 Task: Look for products in the category "All Purpose Cleaners" from Essential Oxygen only.
Action: Mouse moved to (963, 332)
Screenshot: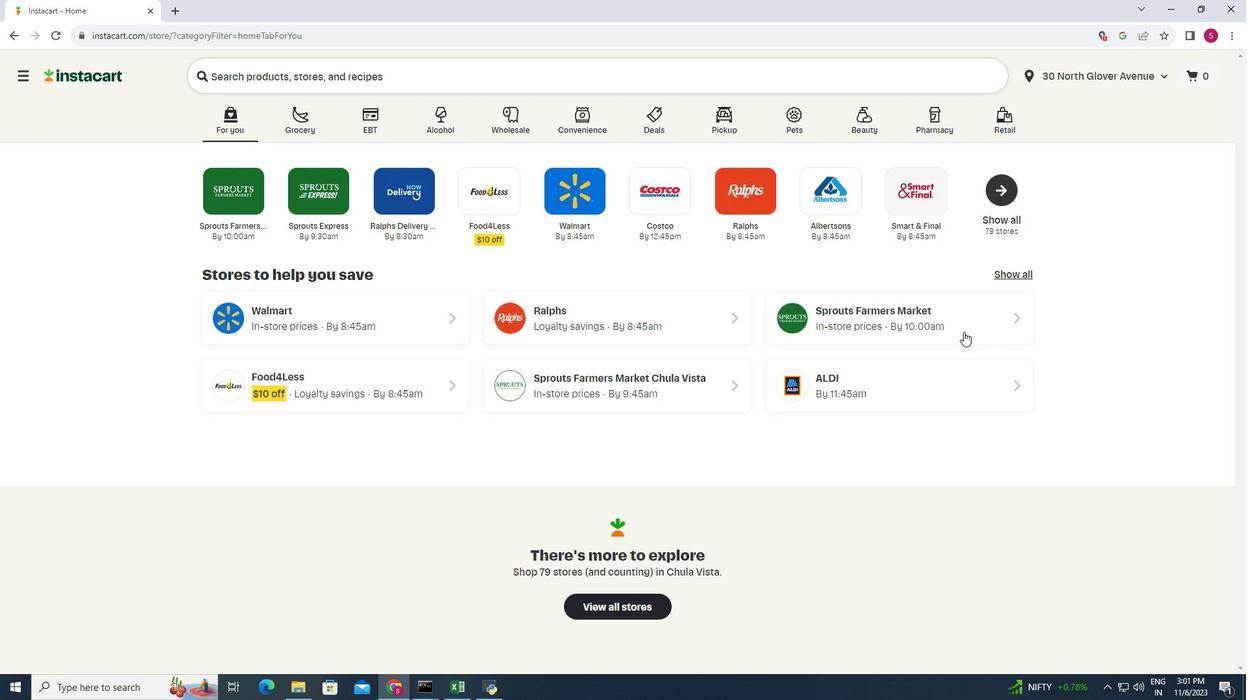 
Action: Mouse pressed left at (963, 332)
Screenshot: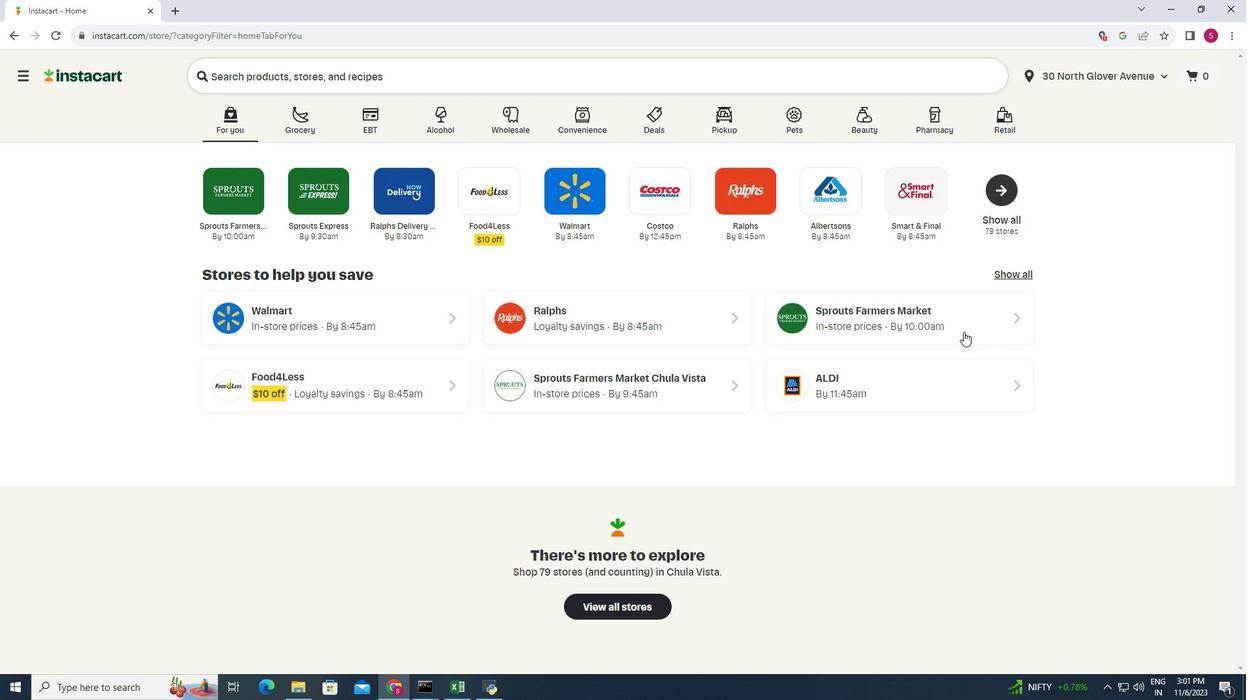 
Action: Mouse moved to (106, 503)
Screenshot: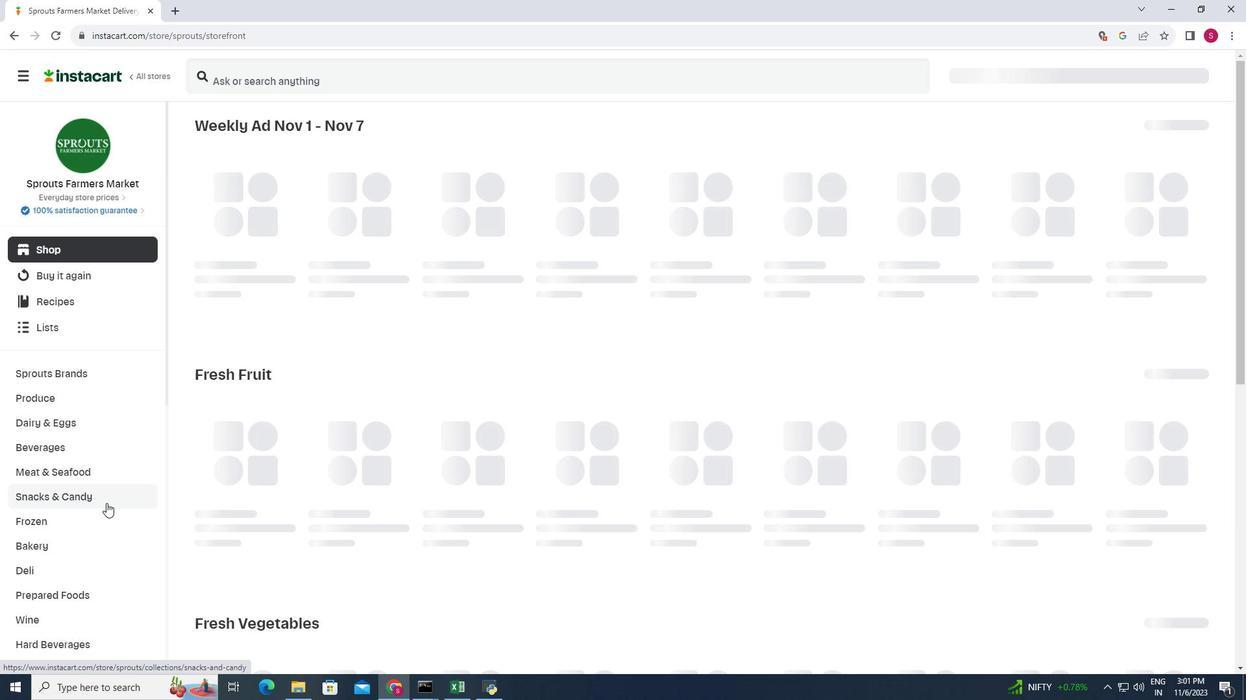 
Action: Mouse scrolled (106, 503) with delta (0, 0)
Screenshot: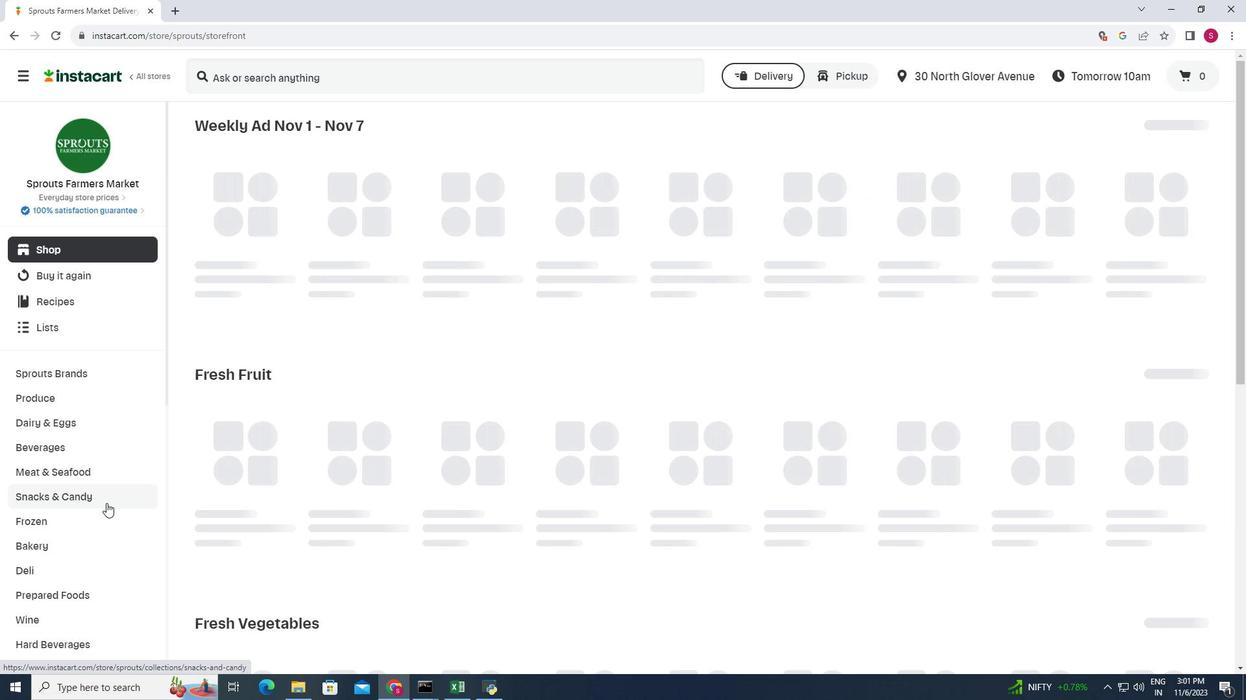 
Action: Mouse scrolled (106, 503) with delta (0, 0)
Screenshot: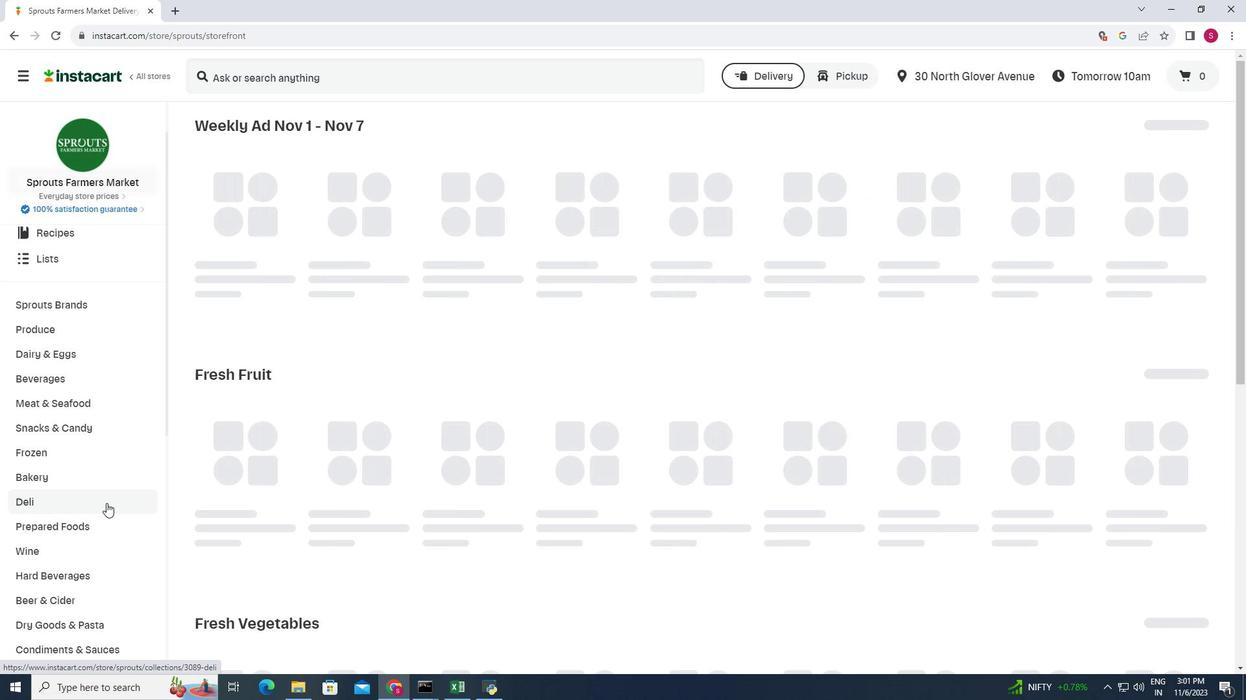 
Action: Mouse scrolled (106, 503) with delta (0, 0)
Screenshot: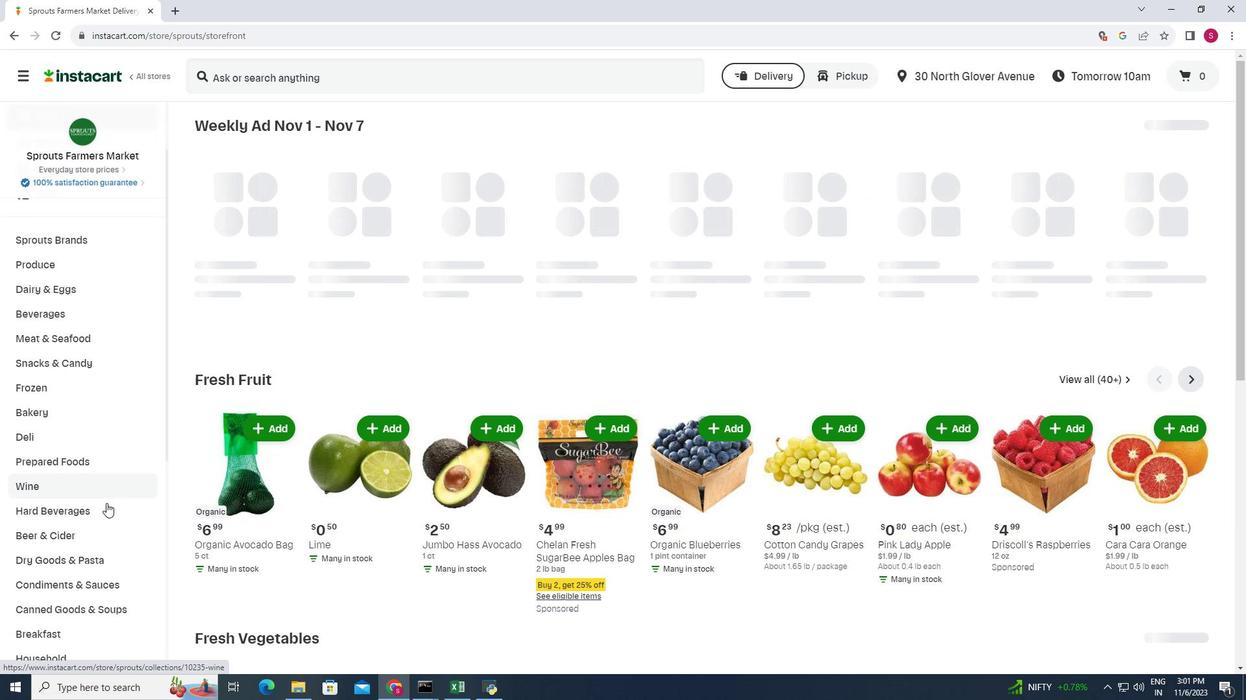 
Action: Mouse scrolled (106, 503) with delta (0, 0)
Screenshot: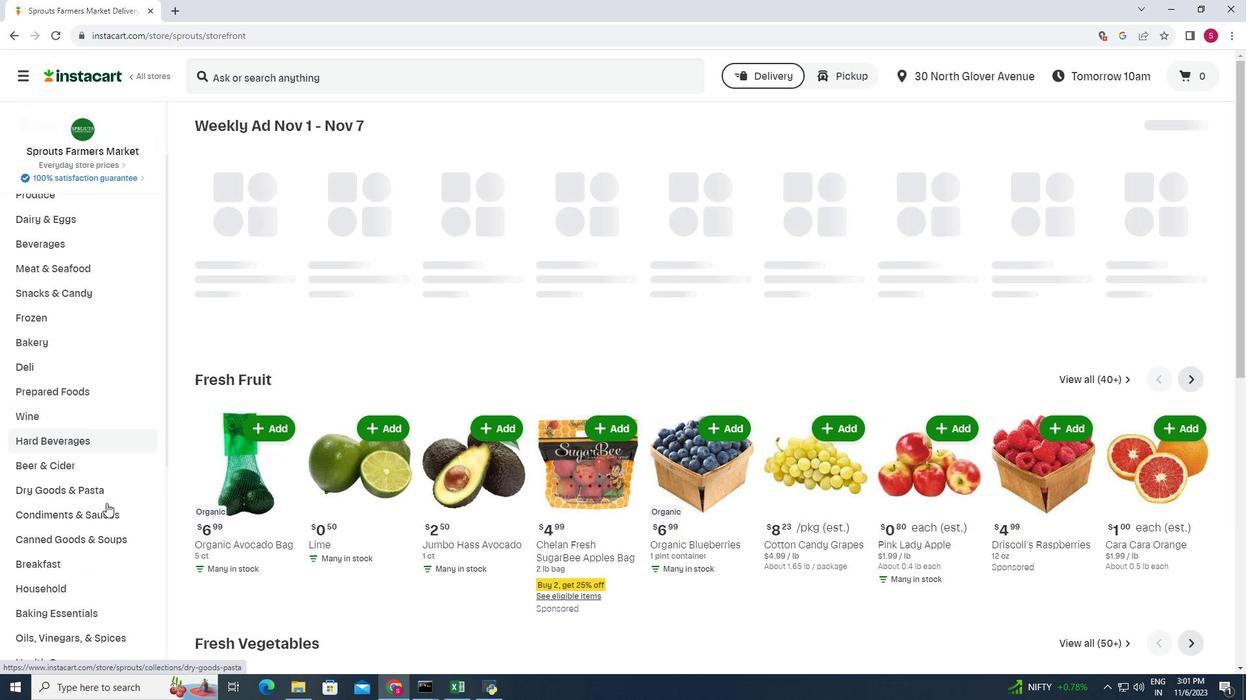 
Action: Mouse moved to (96, 528)
Screenshot: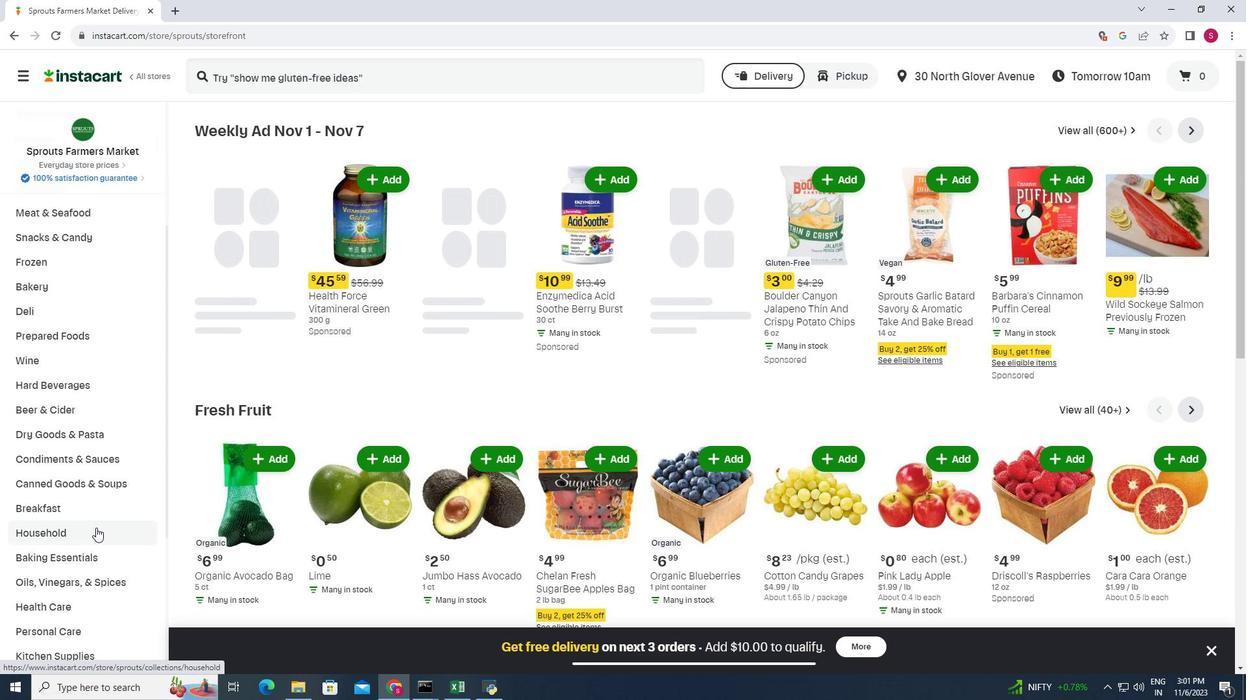 
Action: Mouse pressed left at (96, 528)
Screenshot: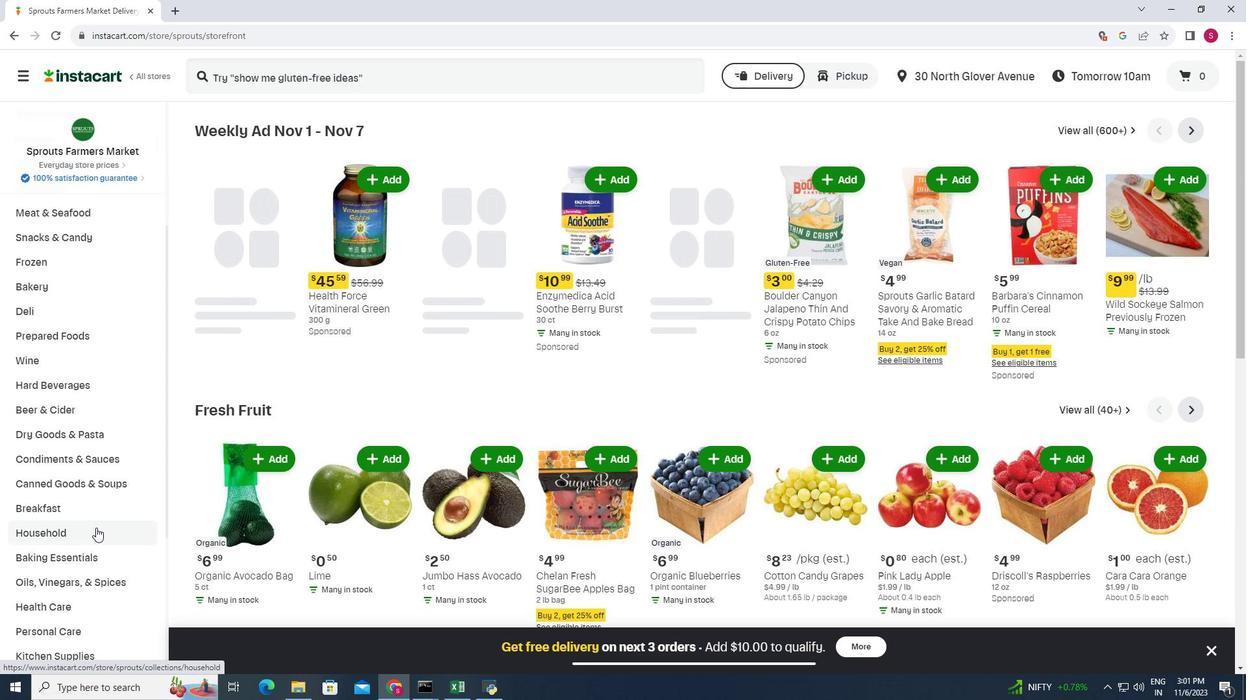 
Action: Mouse moved to (410, 157)
Screenshot: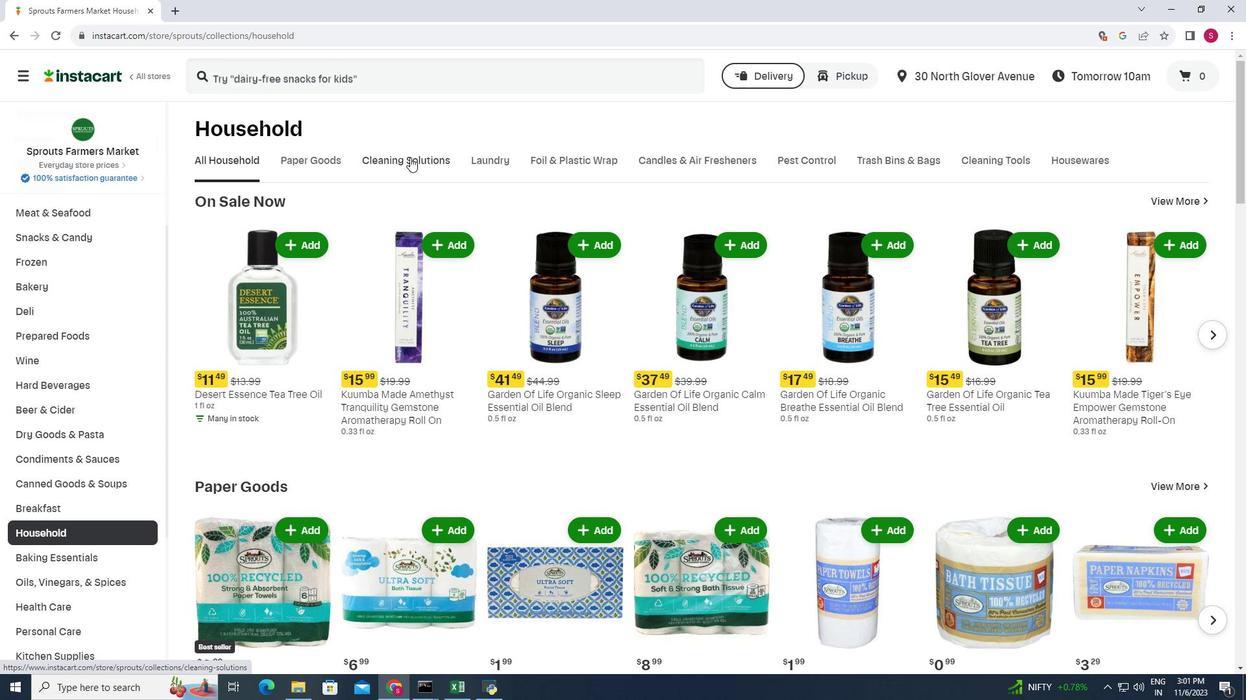 
Action: Mouse pressed left at (410, 157)
Screenshot: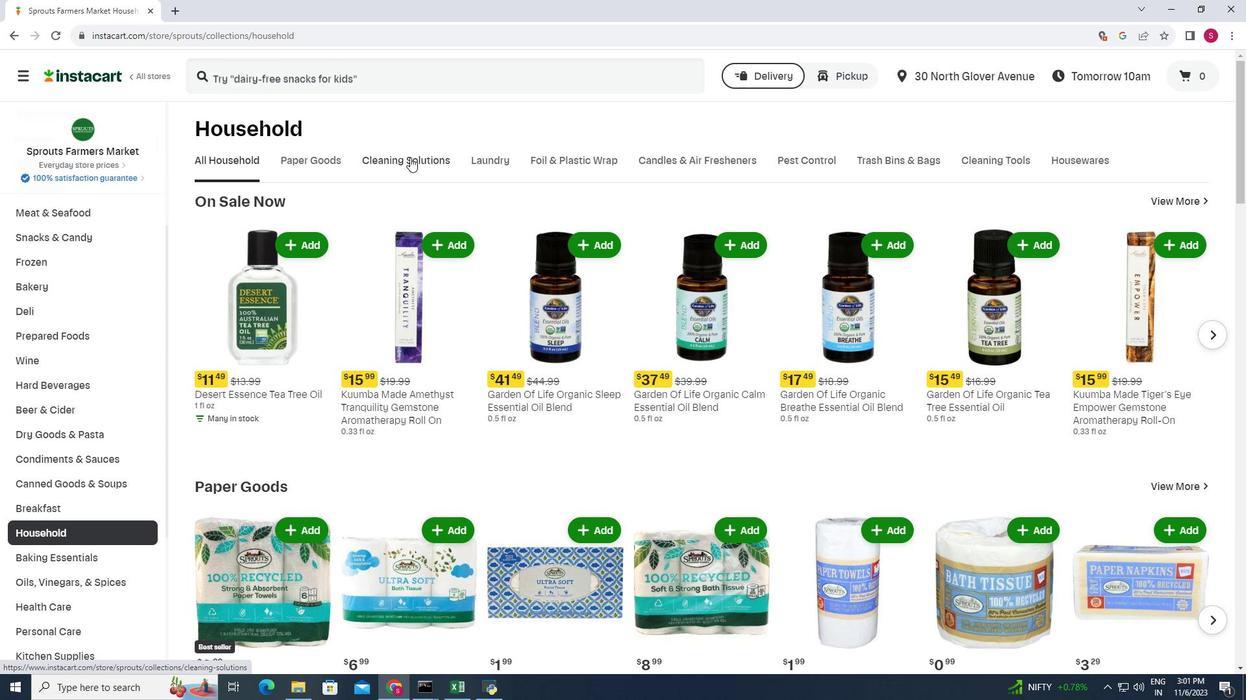 
Action: Mouse moved to (599, 209)
Screenshot: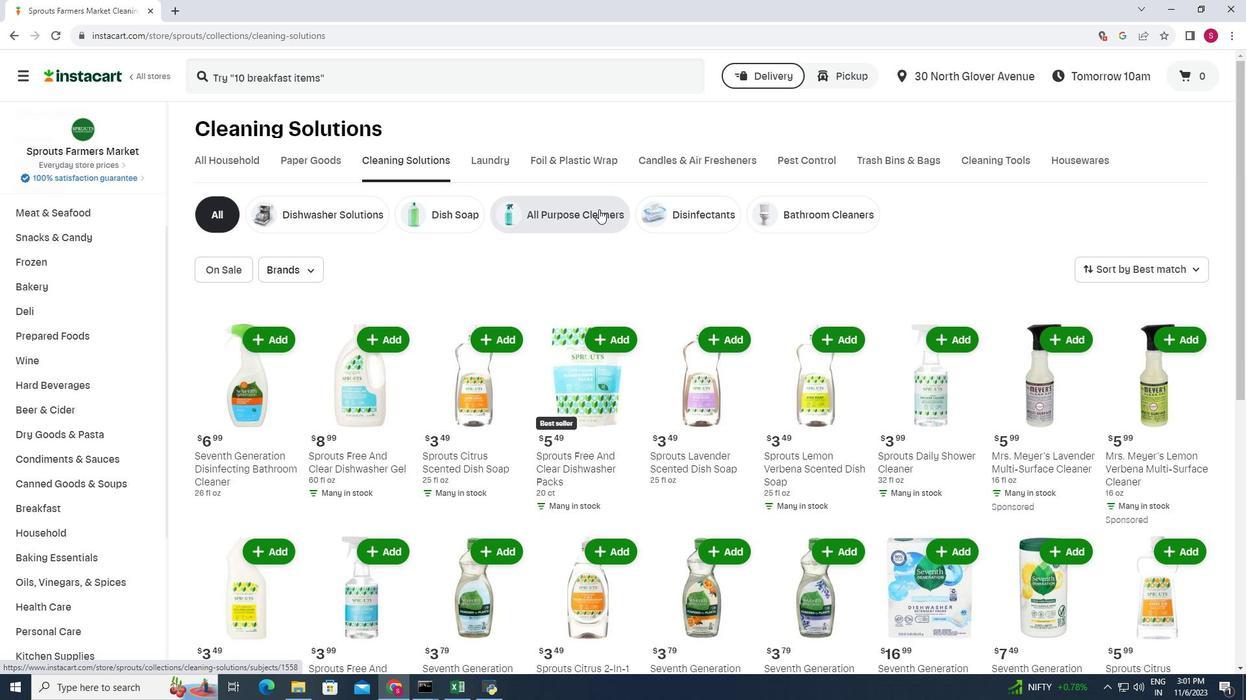 
Action: Mouse pressed left at (599, 209)
Screenshot: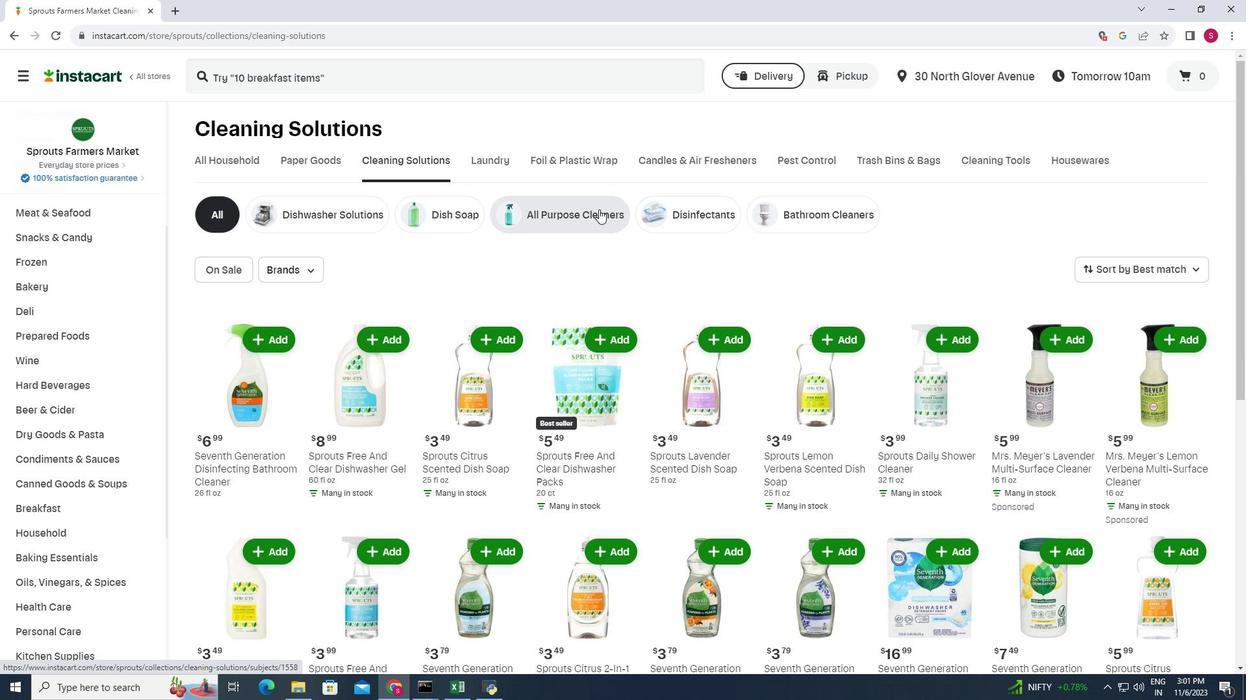 
Action: Mouse moved to (301, 266)
Screenshot: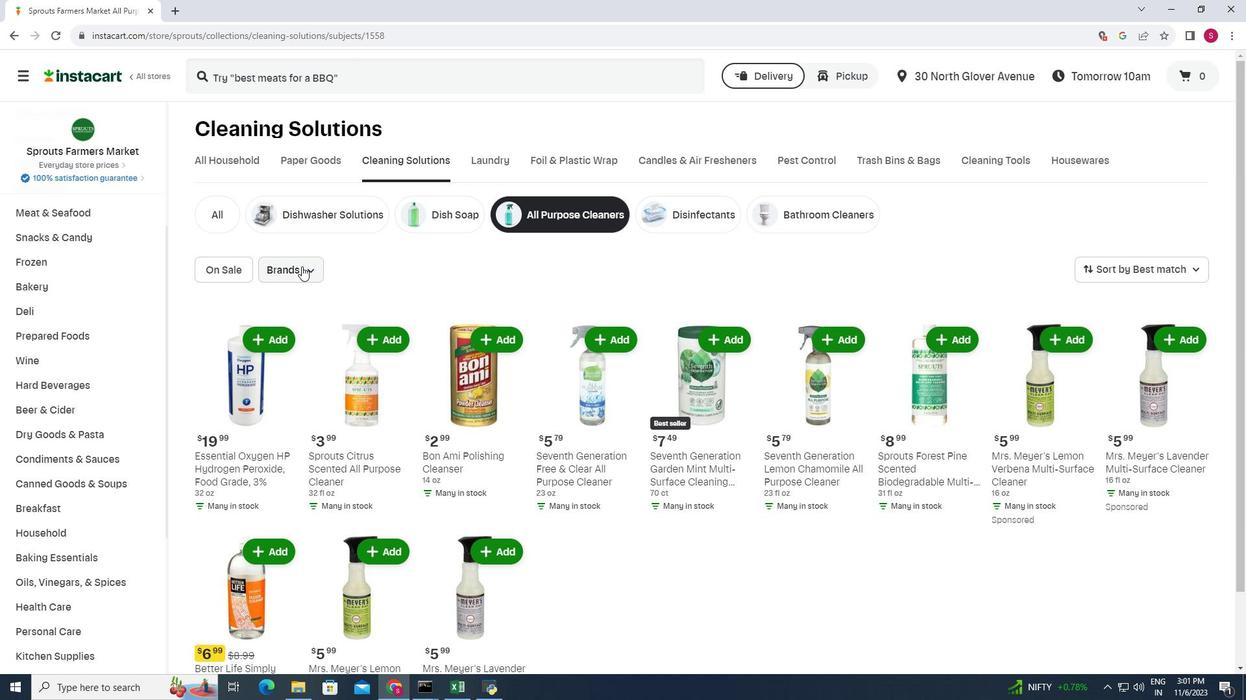 
Action: Mouse pressed left at (301, 266)
Screenshot: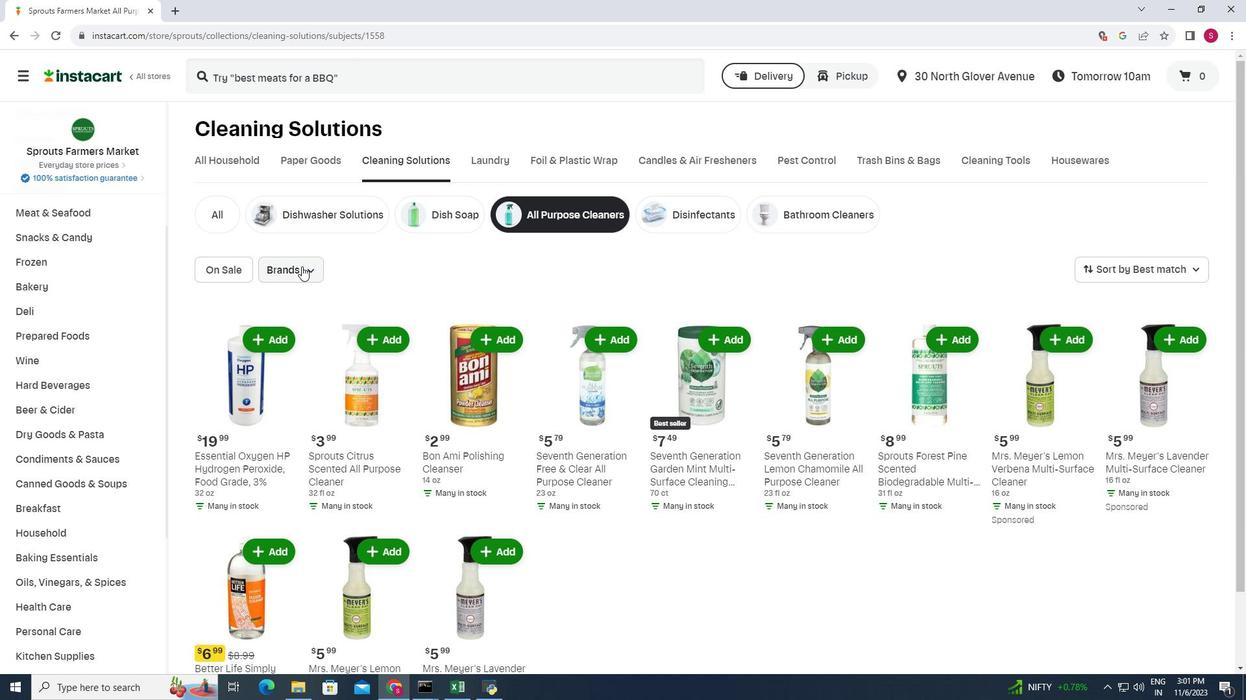 
Action: Mouse moved to (327, 308)
Screenshot: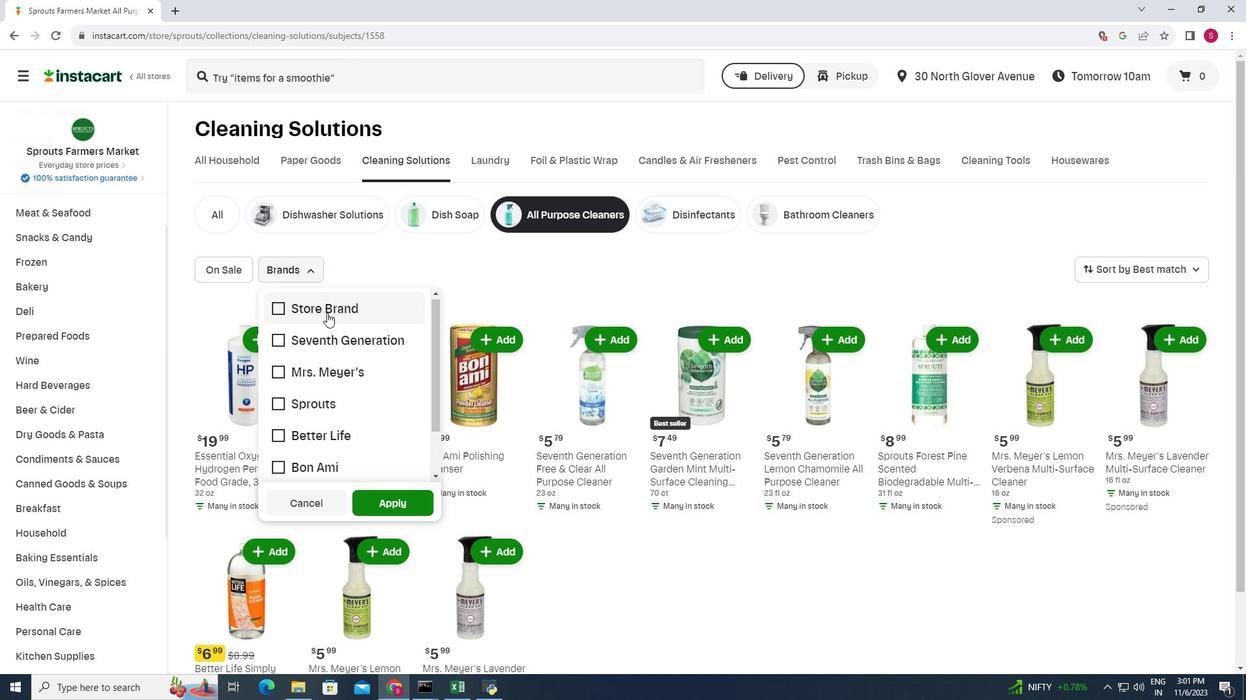 
Action: Mouse scrolled (327, 307) with delta (0, 0)
Screenshot: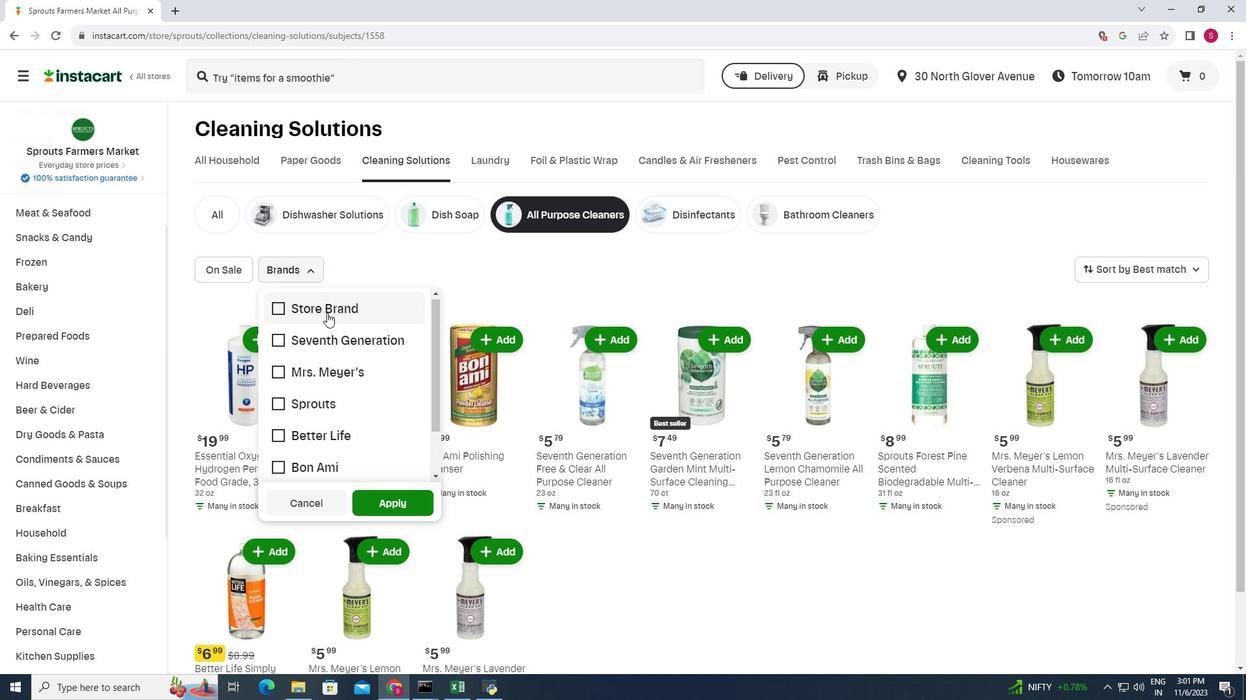 
Action: Mouse moved to (327, 318)
Screenshot: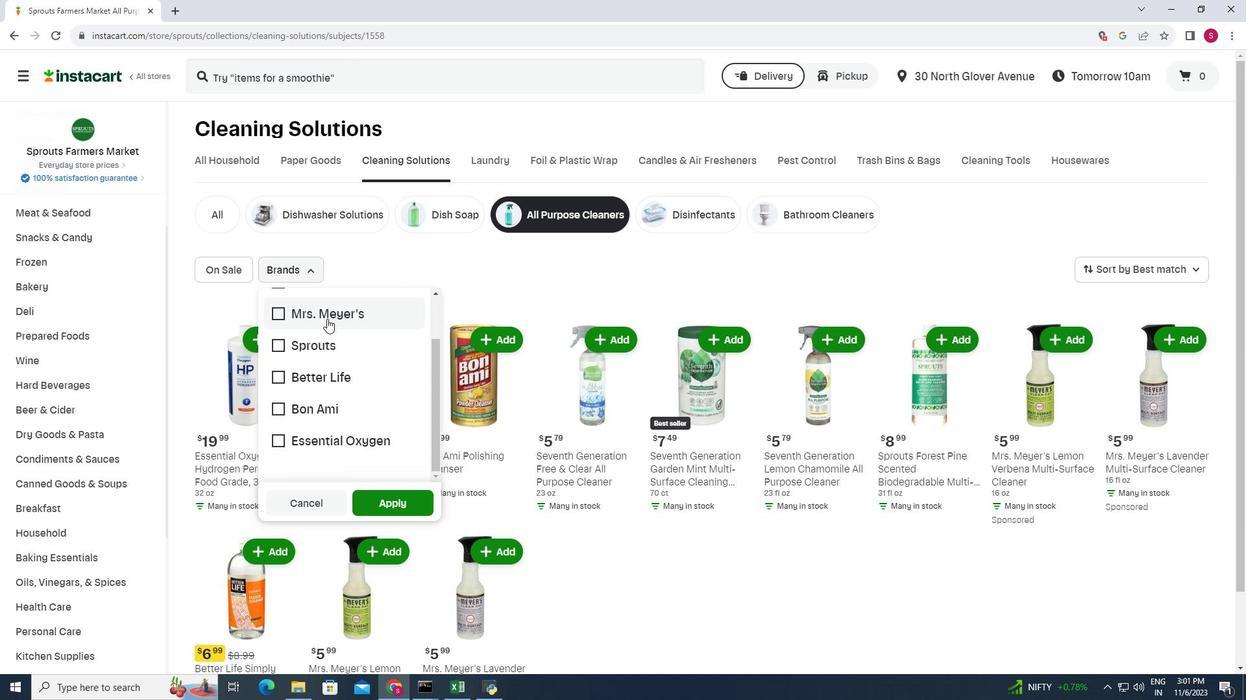 
Action: Mouse scrolled (327, 318) with delta (0, 0)
Screenshot: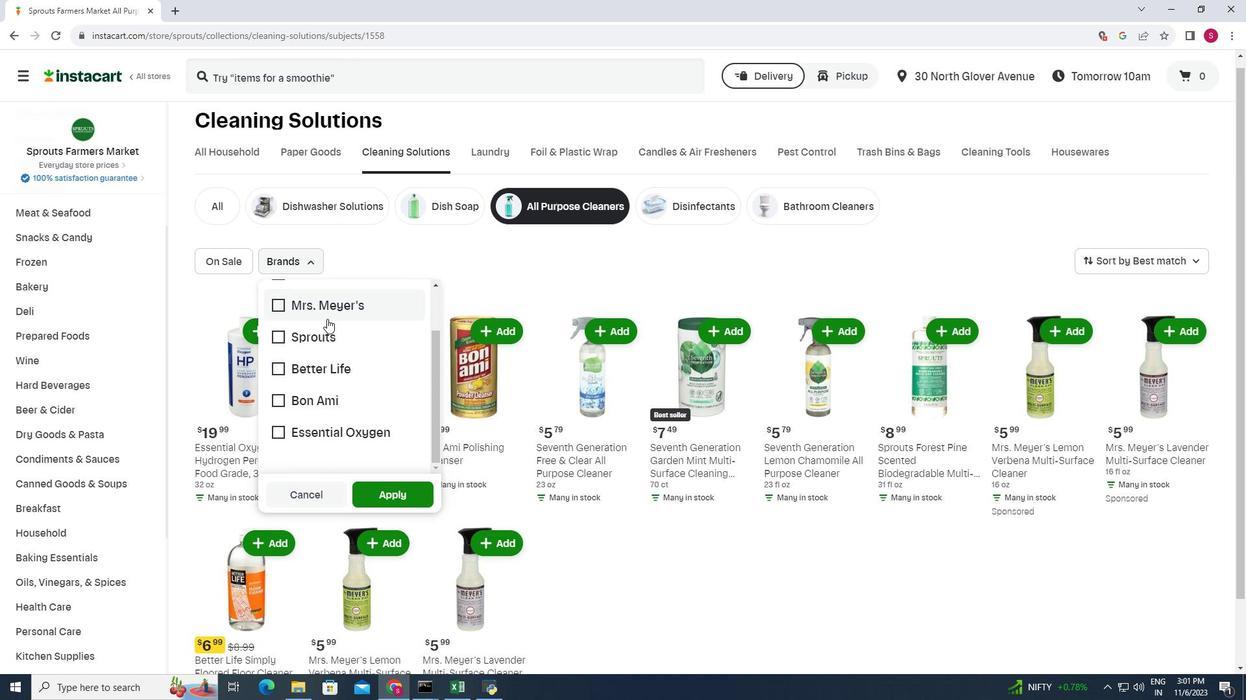 
Action: Mouse moved to (338, 368)
Screenshot: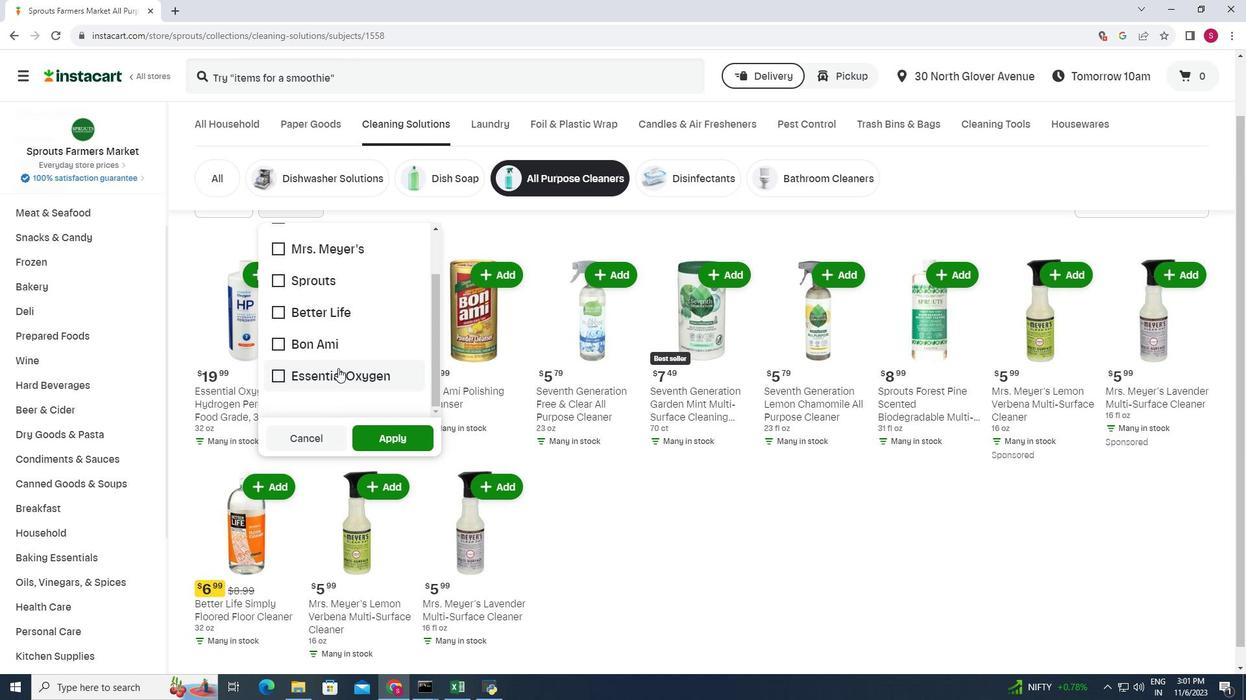 
Action: Mouse pressed left at (338, 368)
Screenshot: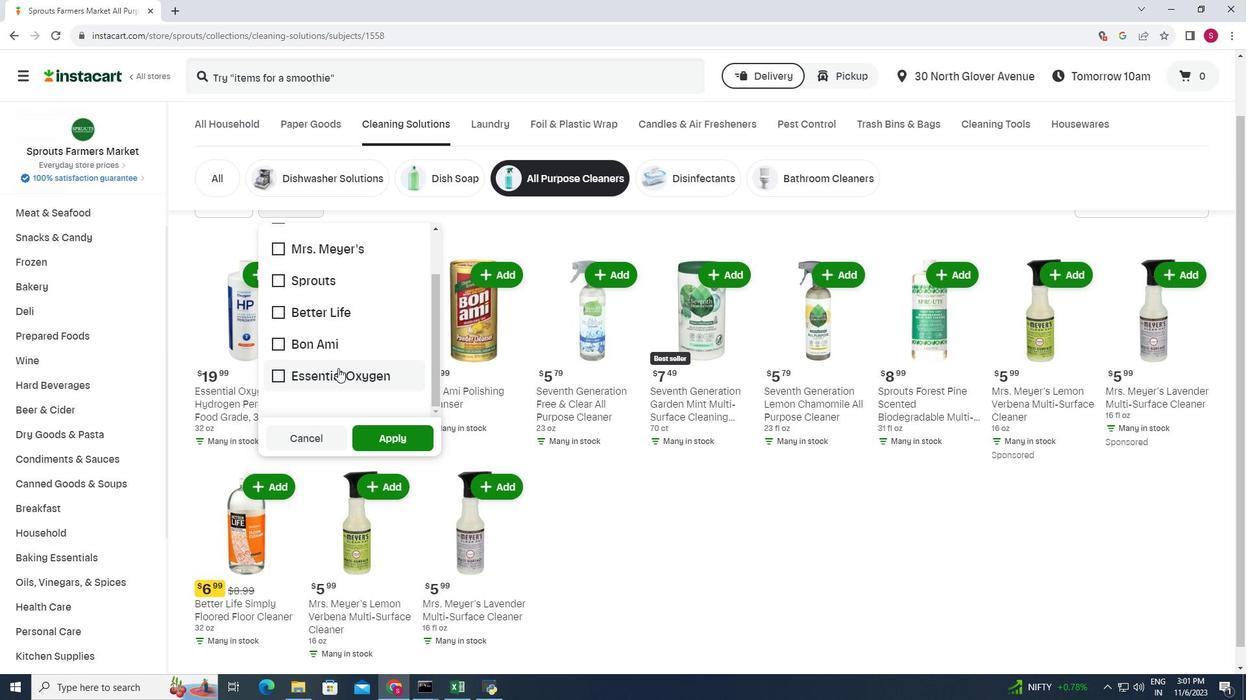 
Action: Mouse moved to (380, 445)
Screenshot: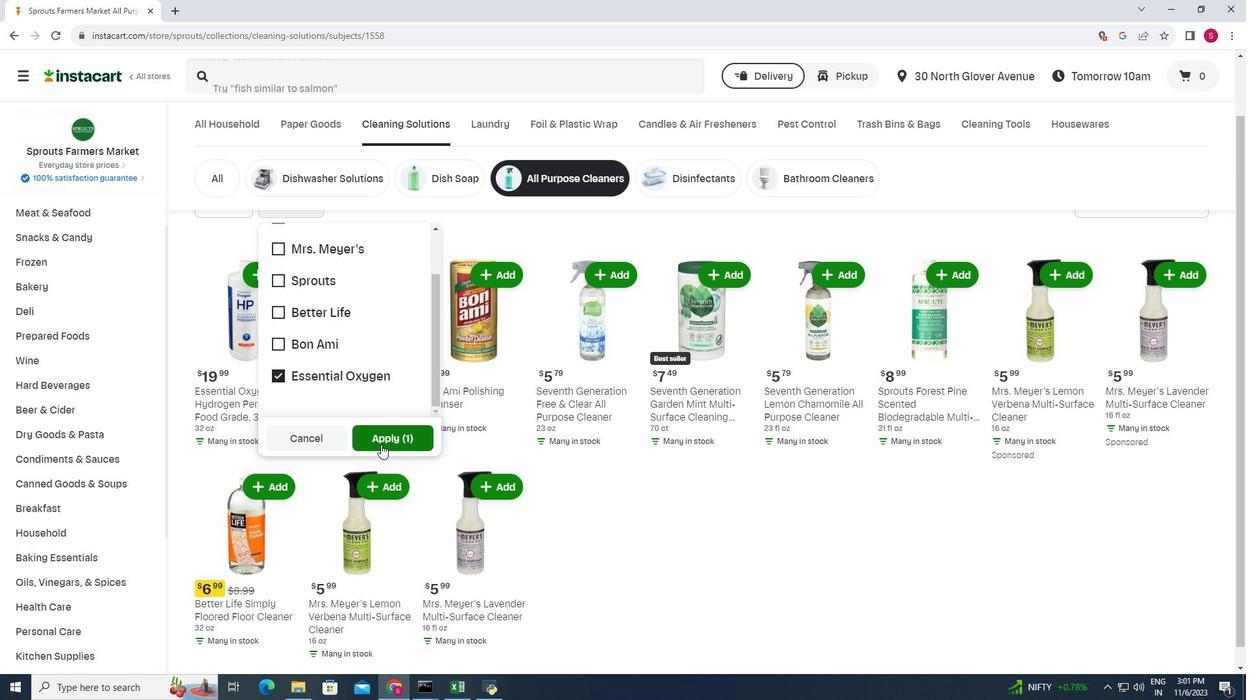 
Action: Mouse pressed left at (380, 445)
Screenshot: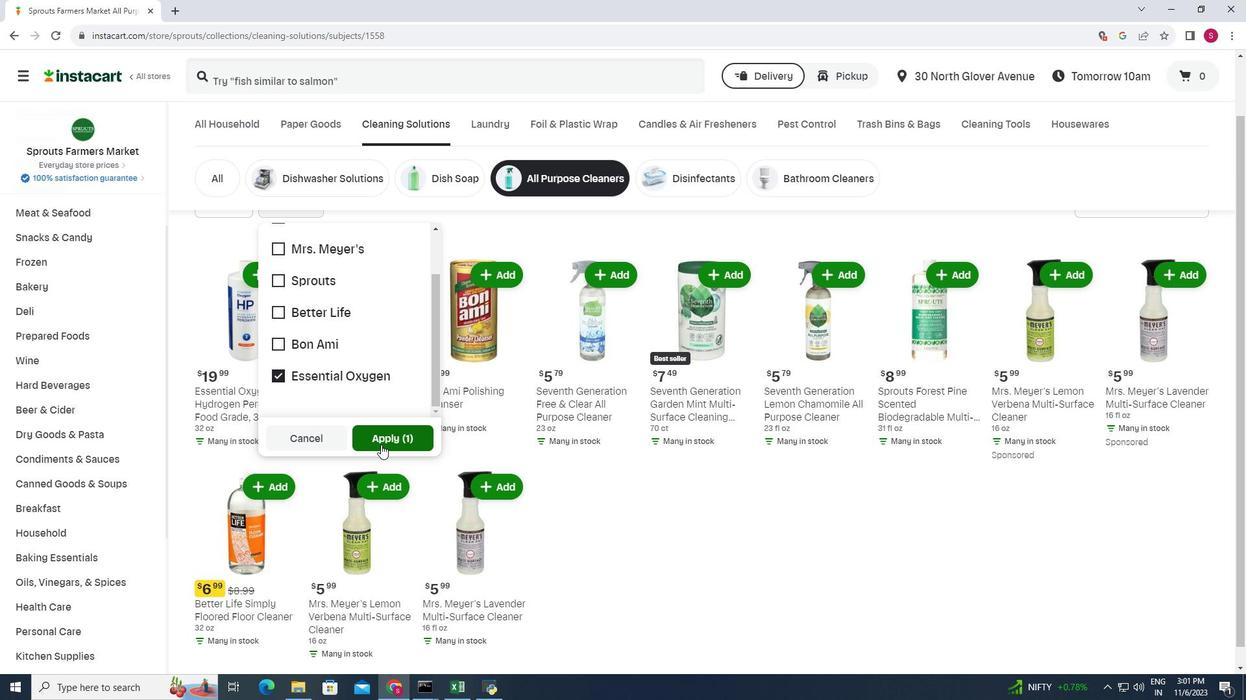 
Action: Mouse moved to (606, 371)
Screenshot: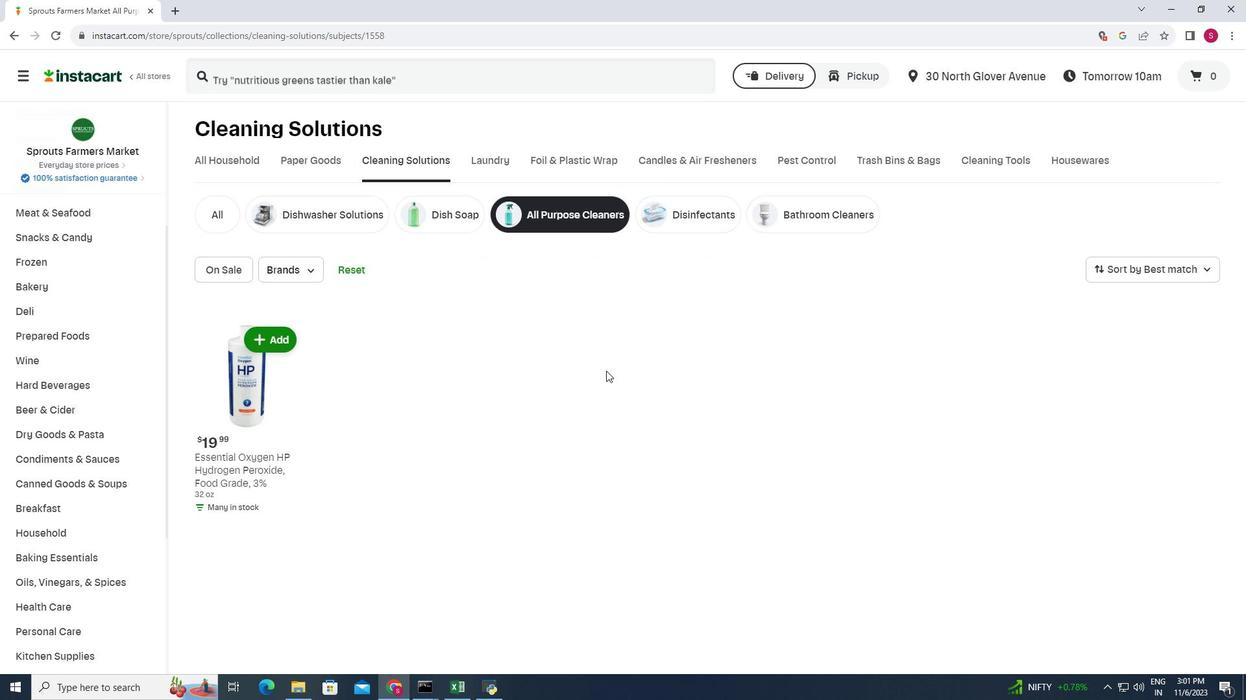 
